 Task: Add Zesty Pearl Couscous With Spring Vegetables Salad to the cart.
Action: Mouse moved to (9, 77)
Screenshot: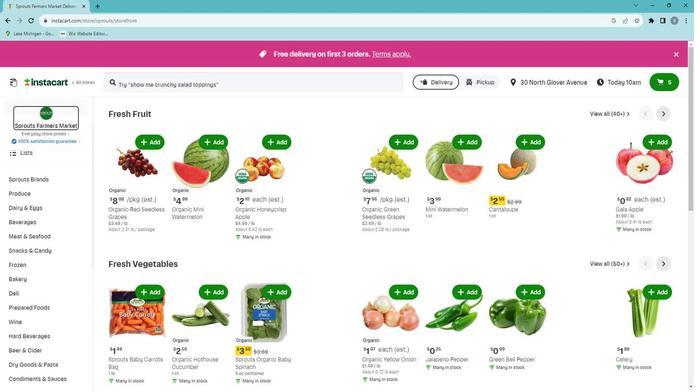 
Action: Mouse pressed left at (9, 77)
Screenshot: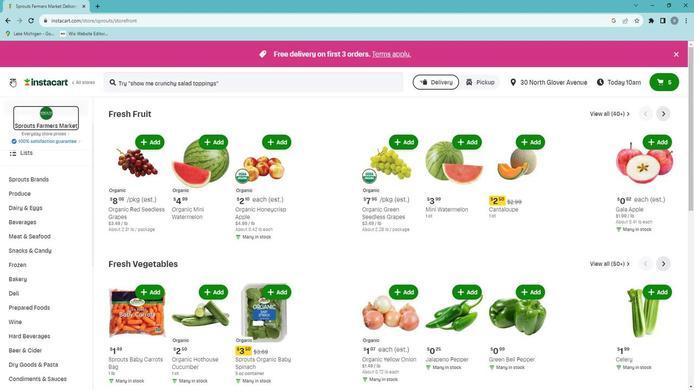 
Action: Mouse moved to (23, 205)
Screenshot: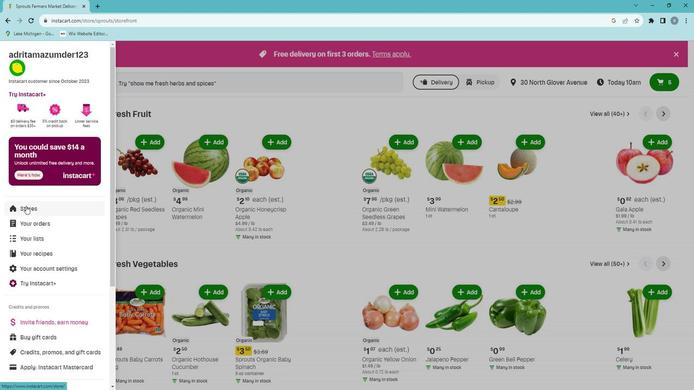 
Action: Mouse pressed left at (23, 205)
Screenshot: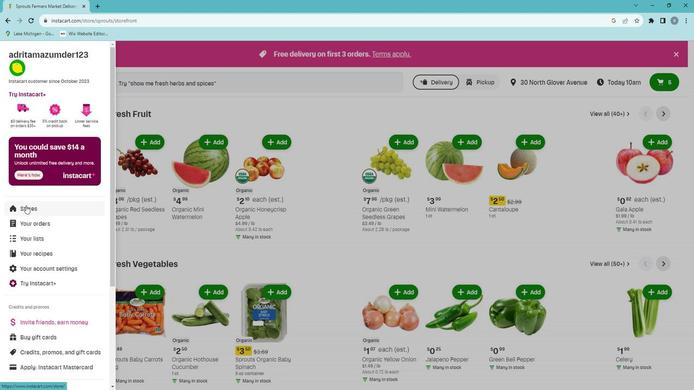 
Action: Mouse moved to (169, 90)
Screenshot: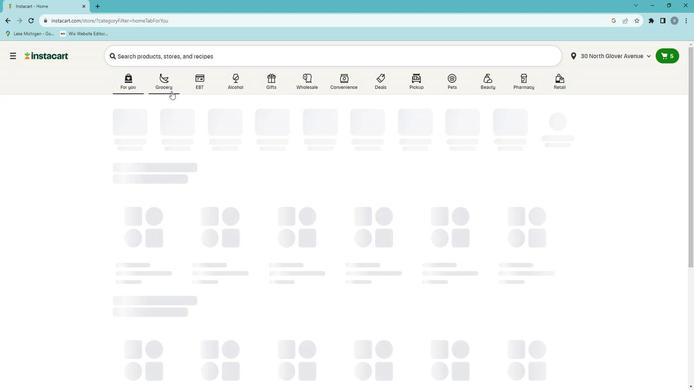 
Action: Mouse pressed left at (169, 90)
Screenshot: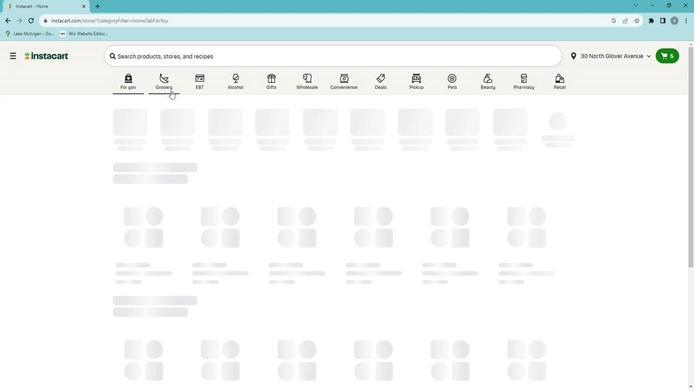 
Action: Mouse moved to (171, 217)
Screenshot: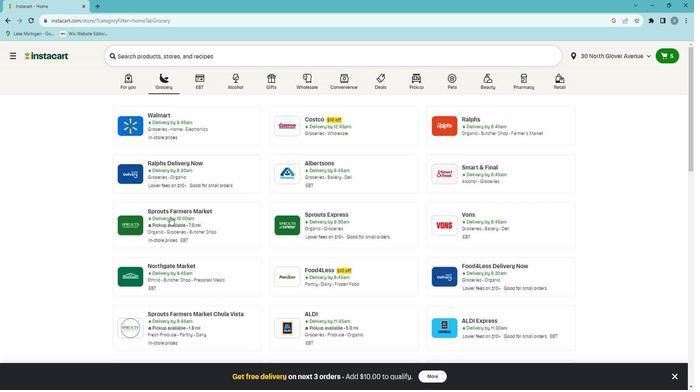 
Action: Mouse pressed left at (171, 217)
Screenshot: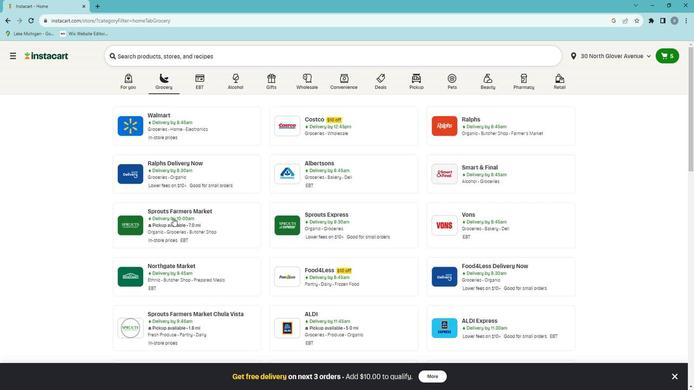 
Action: Mouse moved to (68, 307)
Screenshot: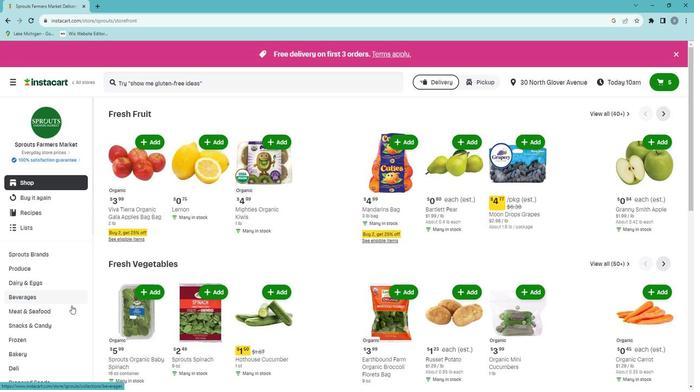 
Action: Mouse scrolled (68, 306) with delta (0, 0)
Screenshot: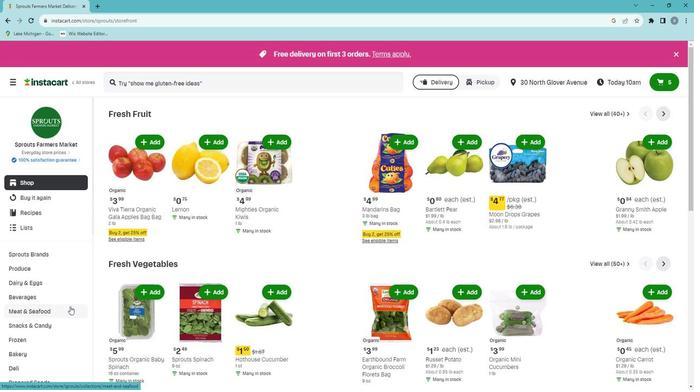 
Action: Mouse scrolled (68, 306) with delta (0, 0)
Screenshot: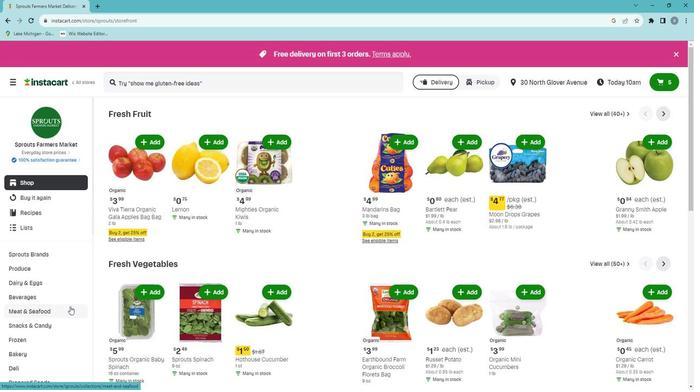 
Action: Mouse moved to (33, 307)
Screenshot: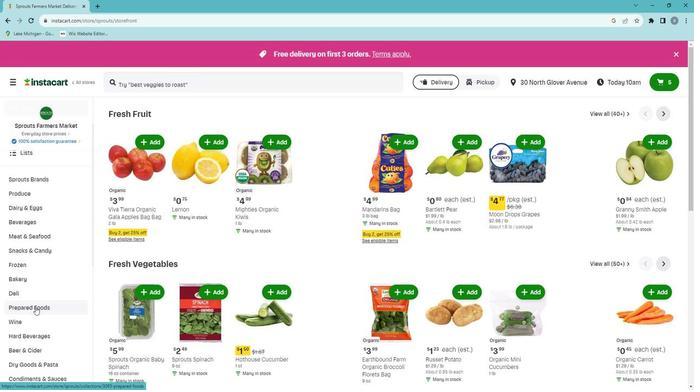 
Action: Mouse pressed left at (33, 307)
Screenshot: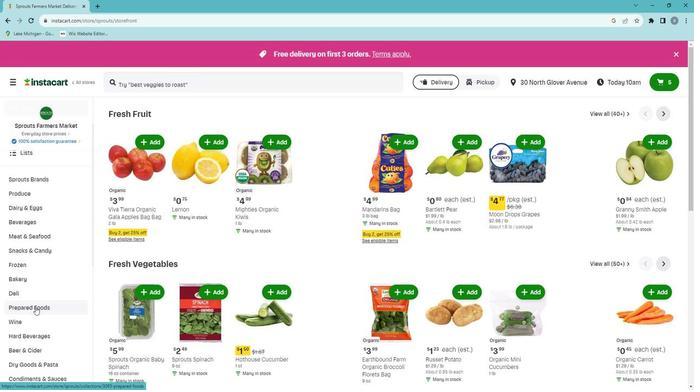 
Action: Mouse moved to (392, 133)
Screenshot: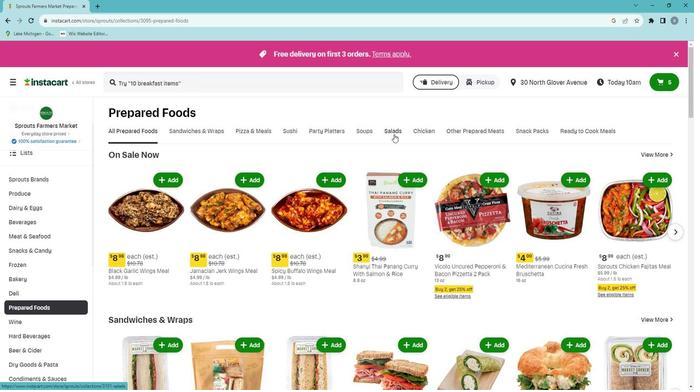
Action: Mouse pressed left at (392, 133)
Screenshot: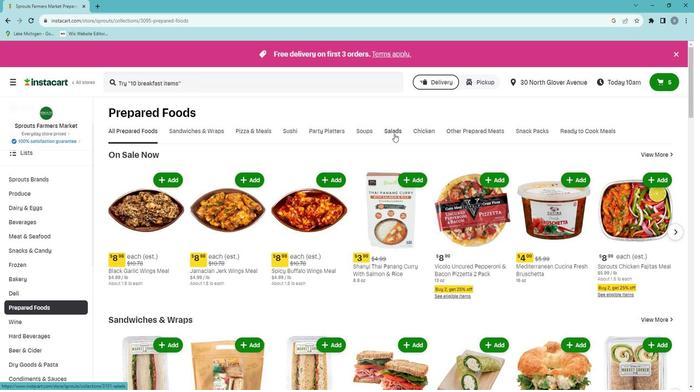 
Action: Mouse moved to (470, 160)
Screenshot: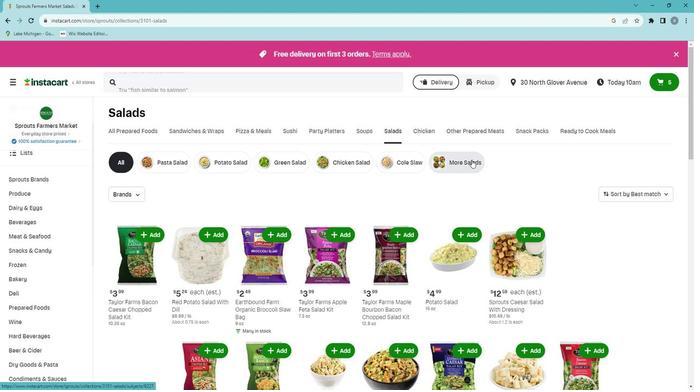 
Action: Mouse pressed left at (470, 160)
Screenshot: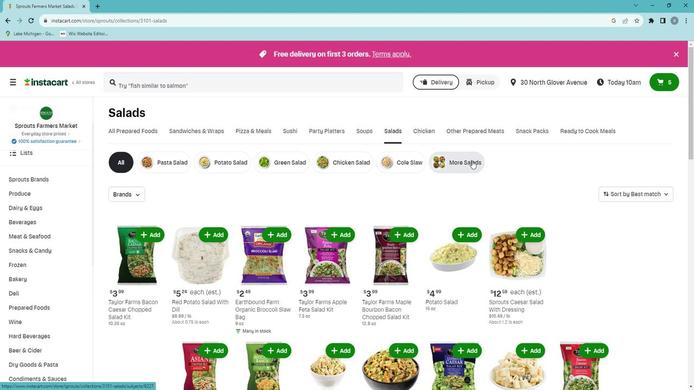 
Action: Mouse moved to (370, 265)
Screenshot: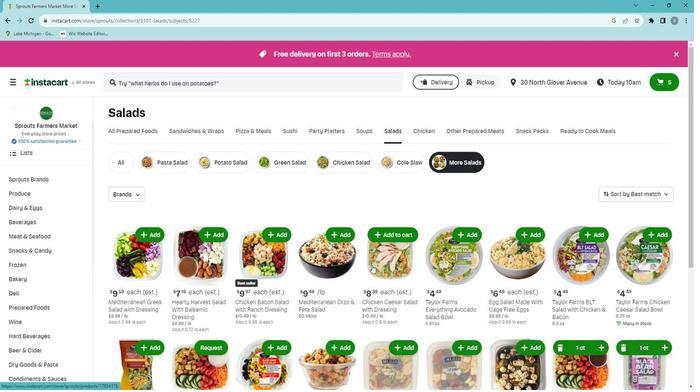 
Action: Mouse scrolled (370, 265) with delta (0, 0)
Screenshot: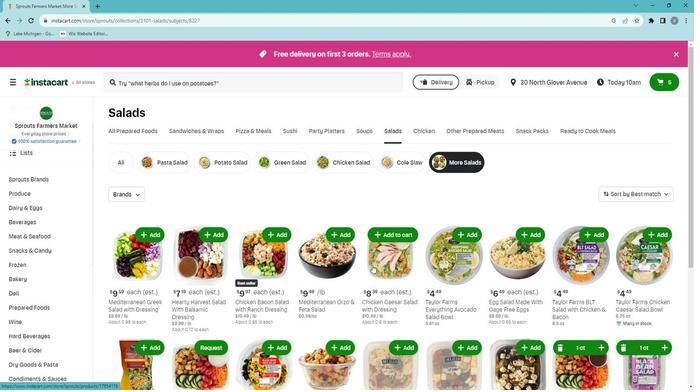 
Action: Mouse moved to (370, 266)
Screenshot: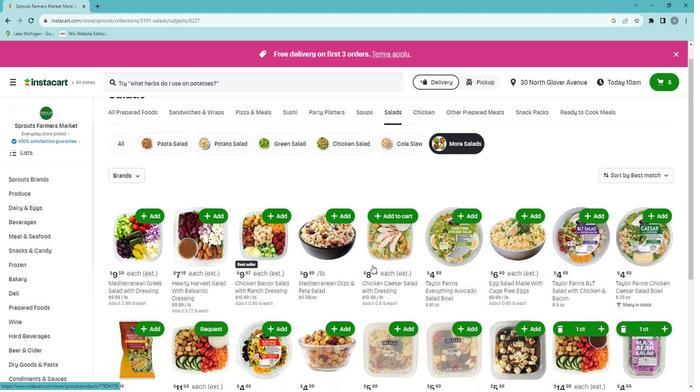 
Action: Mouse scrolled (370, 265) with delta (0, 0)
Screenshot: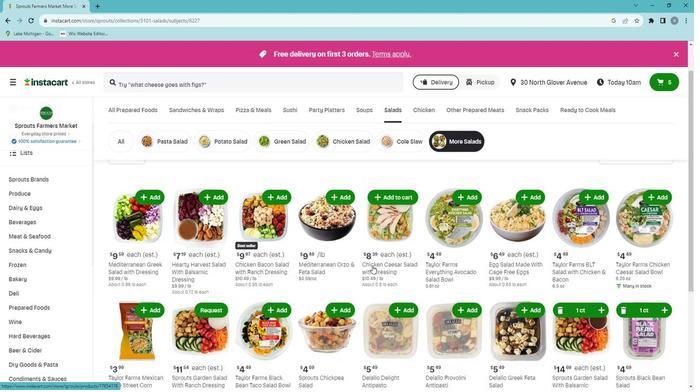 
Action: Mouse scrolled (370, 265) with delta (0, 0)
Screenshot: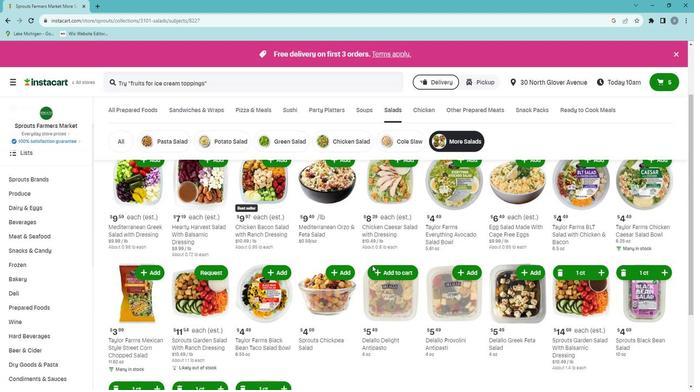 
Action: Mouse moved to (370, 266)
Screenshot: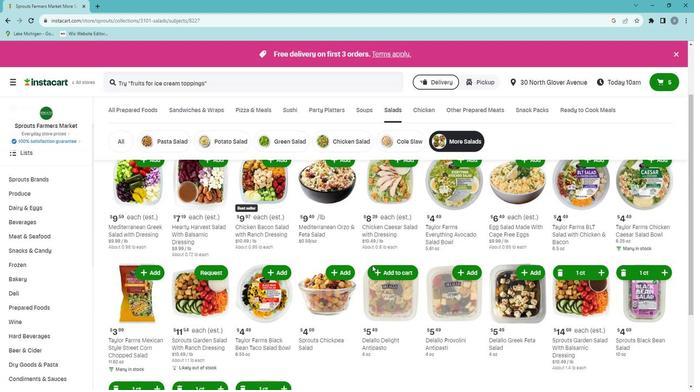 
Action: Mouse scrolled (370, 266) with delta (0, 0)
Screenshot: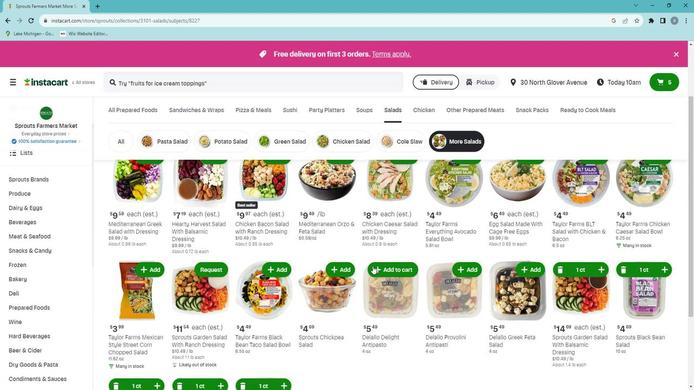 
Action: Mouse scrolled (370, 266) with delta (0, 0)
Screenshot: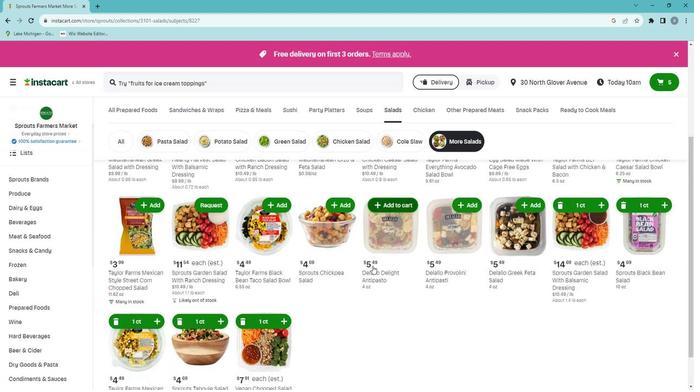 
Action: Mouse scrolled (370, 266) with delta (0, 0)
Screenshot: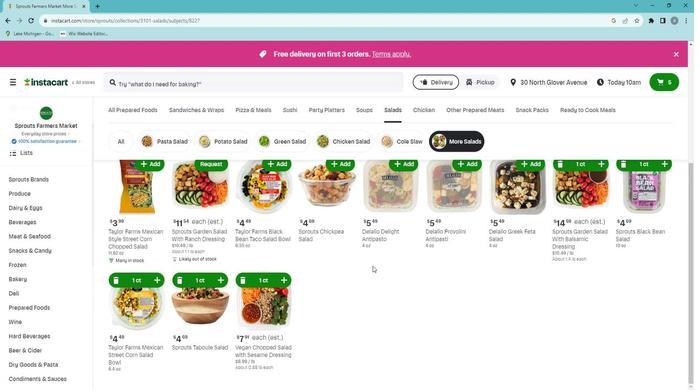 
Action: Mouse scrolled (370, 266) with delta (0, 0)
Screenshot: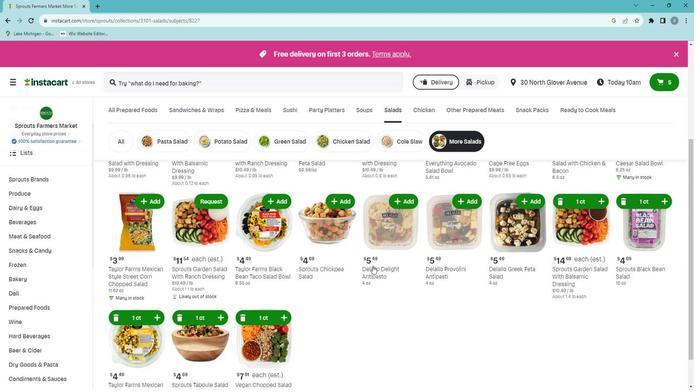 
Action: Mouse scrolled (370, 266) with delta (0, 0)
Screenshot: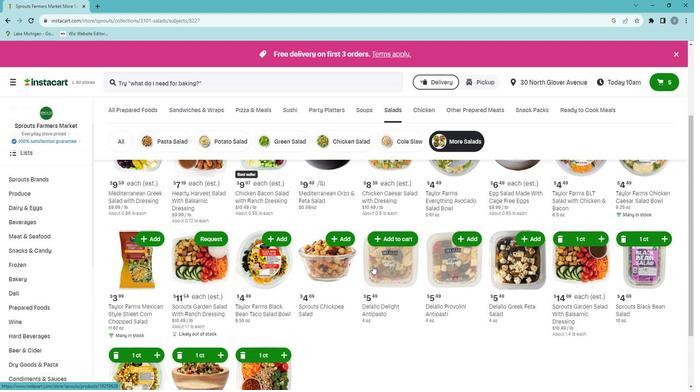 
Action: Mouse scrolled (370, 266) with delta (0, 0)
Screenshot: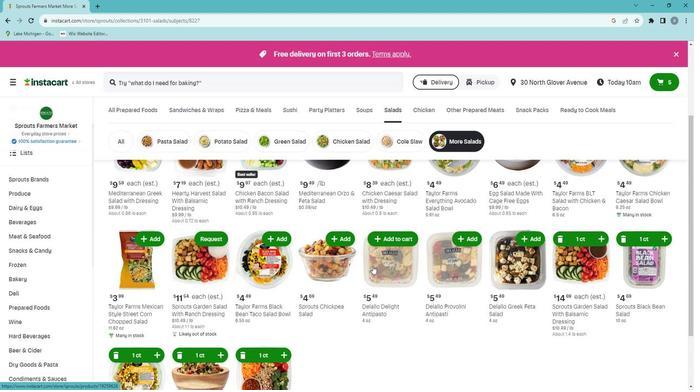 
Action: Mouse moved to (370, 266)
Screenshot: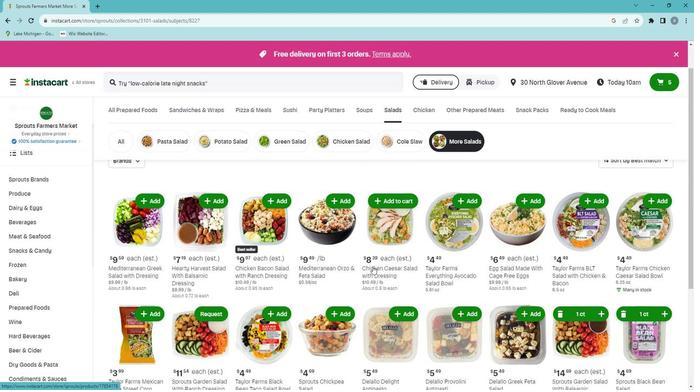 
Action: Mouse scrolled (370, 267) with delta (0, 0)
Screenshot: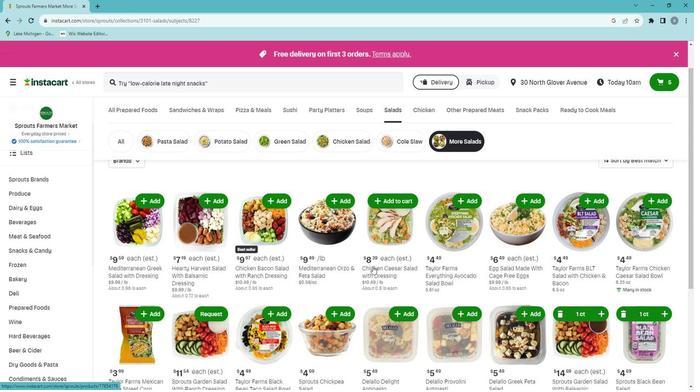 
Action: Mouse scrolled (370, 267) with delta (0, 0)
Screenshot: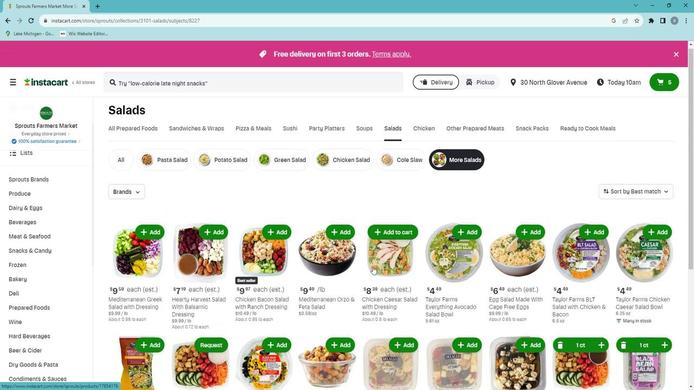 
Action: Mouse moved to (389, 270)
Screenshot: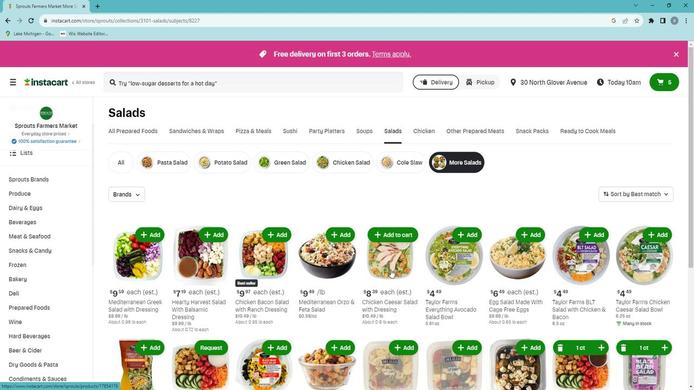 
Action: Mouse scrolled (389, 270) with delta (0, 0)
Screenshot: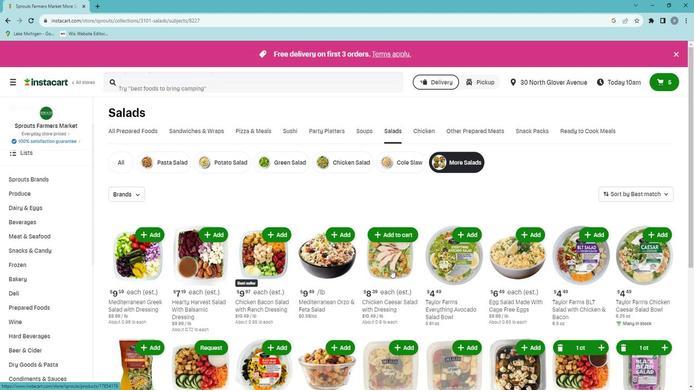 
Action: Mouse scrolled (389, 270) with delta (0, 0)
Screenshot: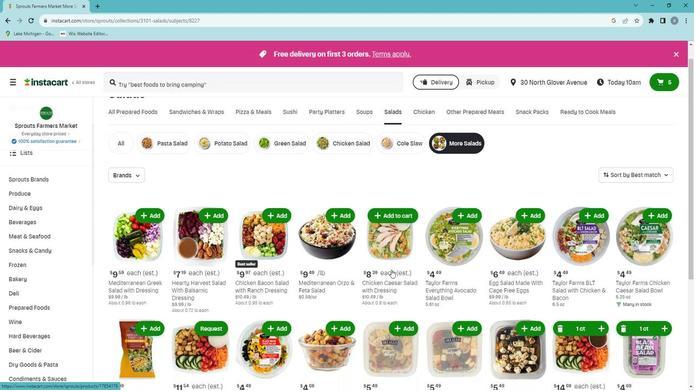 
Action: Mouse moved to (415, 290)
Screenshot: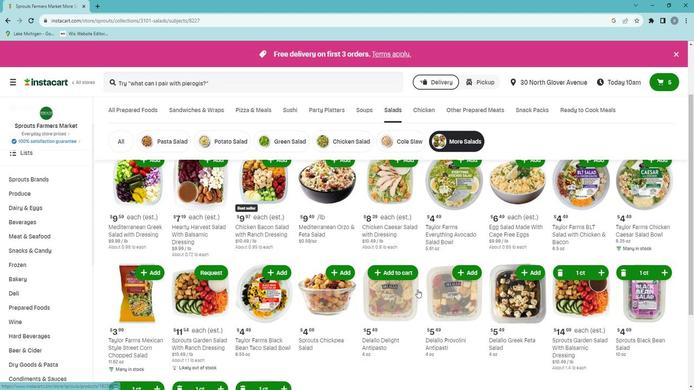 
Action: Mouse scrolled (415, 290) with delta (0, 0)
Screenshot: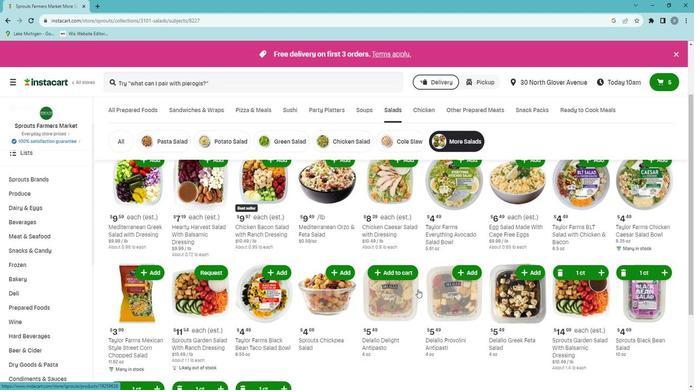 
Action: Mouse scrolled (415, 290) with delta (0, 0)
Screenshot: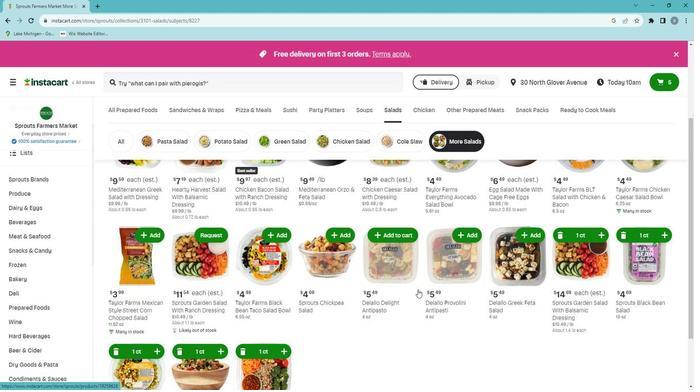 
Action: Mouse scrolled (415, 290) with delta (0, 0)
Screenshot: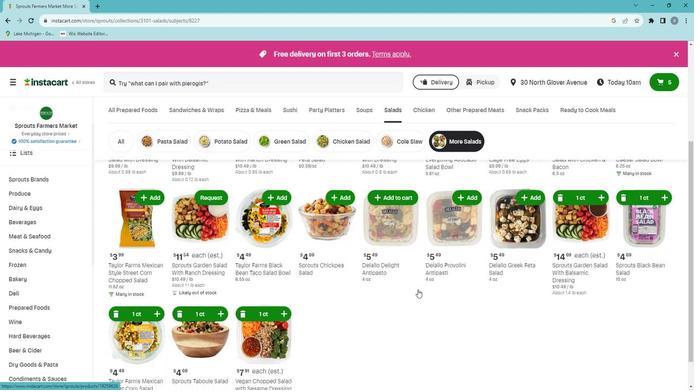 
Action: Mouse moved to (213, 85)
Screenshot: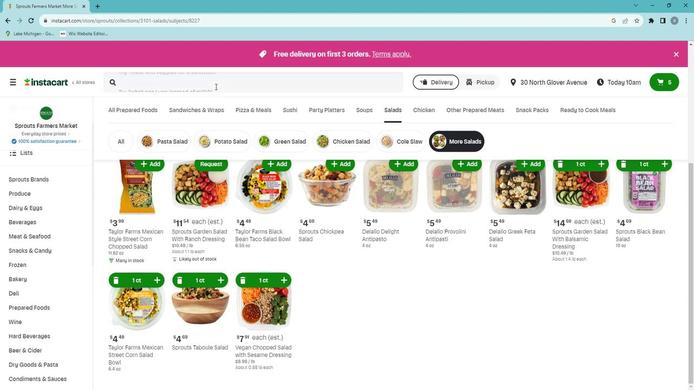 
Action: Mouse pressed left at (213, 85)
Screenshot: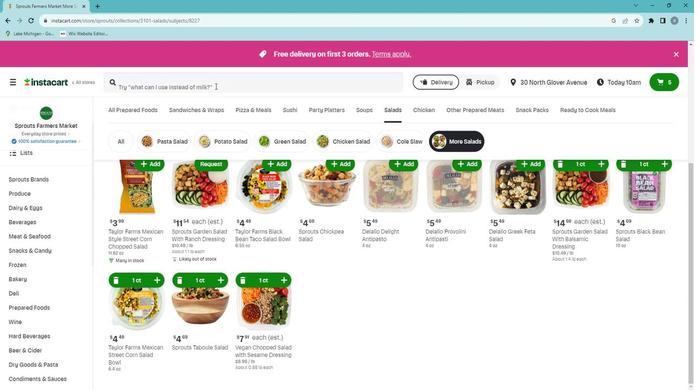 
Action: Mouse moved to (229, 85)
Screenshot: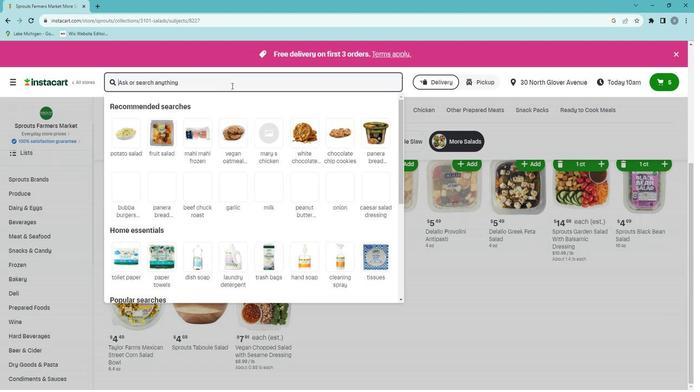 
Action: Key pressed <Key.shift><Key.shift><Key.shift><Key.shift><Key.shift><Key.shift><Key.shift><Key.shift><Key.shift><Key.shift><Key.shift>Zesty<Key.space>pearl<Key.space>couscous<Key.space>e<Key.backspace>with<Key.space>spring<Key.space>b<Key.backspace>vegetables<Key.space>salad<Key.enter>
Screenshot: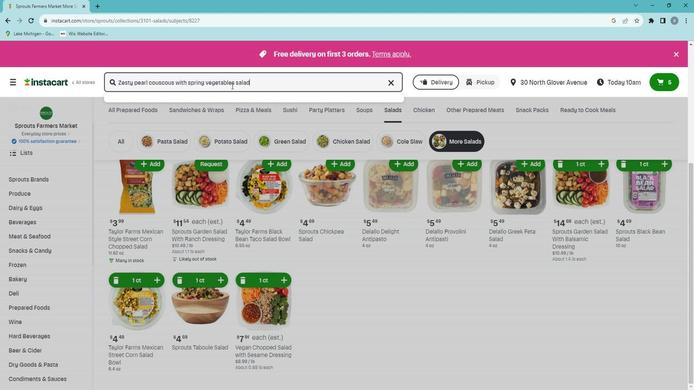 
Action: Mouse moved to (319, 123)
Screenshot: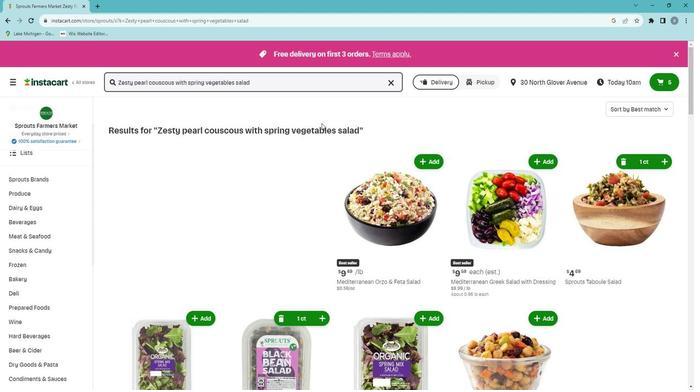 
Action: Mouse scrolled (319, 123) with delta (0, 0)
Screenshot: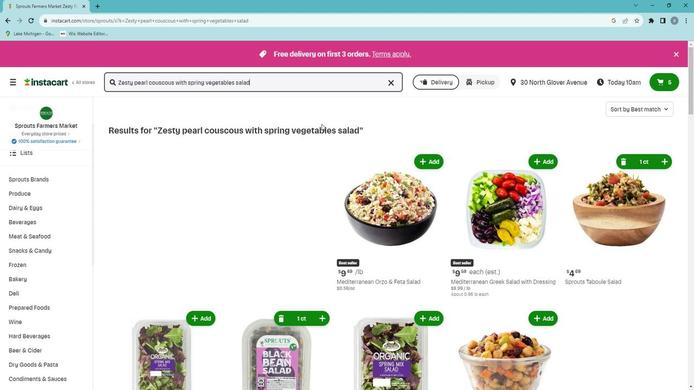 
Action: Mouse moved to (319, 124)
Screenshot: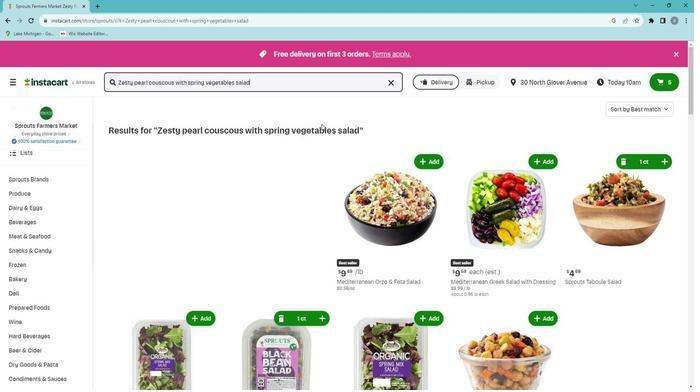 
Action: Mouse scrolled (319, 123) with delta (0, 0)
Screenshot: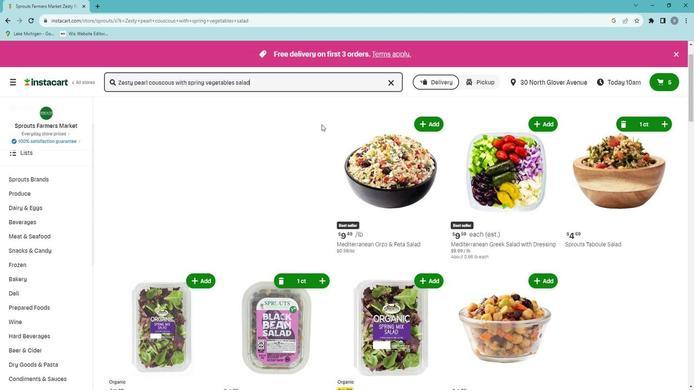 
Action: Mouse scrolled (319, 123) with delta (0, 0)
Screenshot: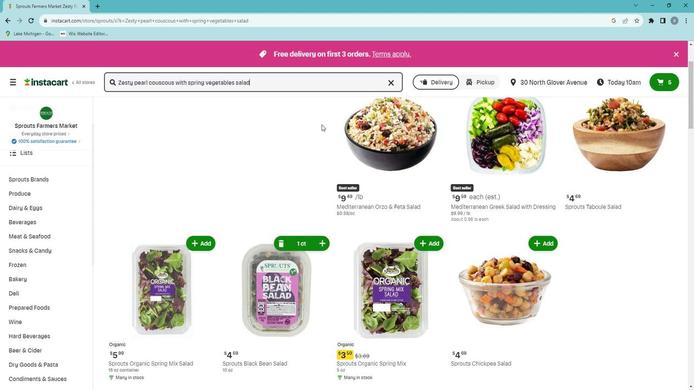 
Action: Mouse scrolled (319, 123) with delta (0, 0)
Screenshot: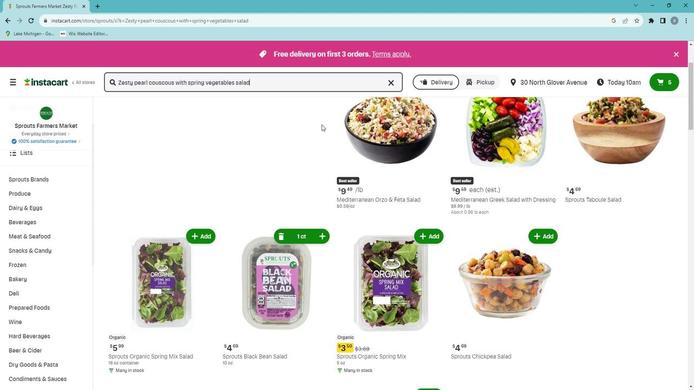 
Action: Mouse scrolled (319, 123) with delta (0, 0)
Screenshot: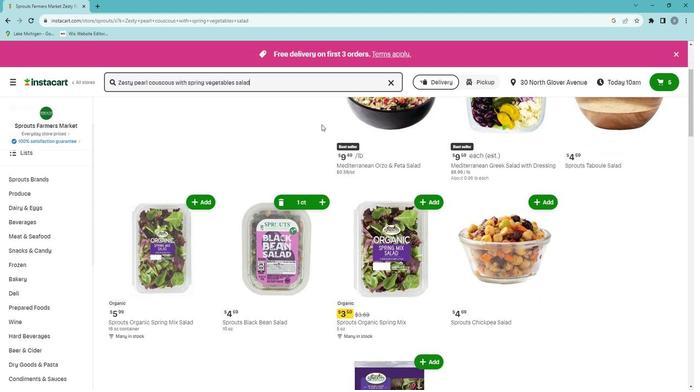
Action: Mouse scrolled (319, 123) with delta (0, 0)
Screenshot: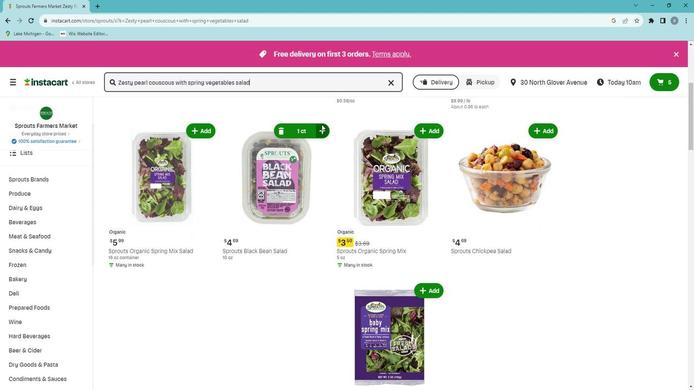 
Action: Mouse scrolled (319, 123) with delta (0, 0)
Screenshot: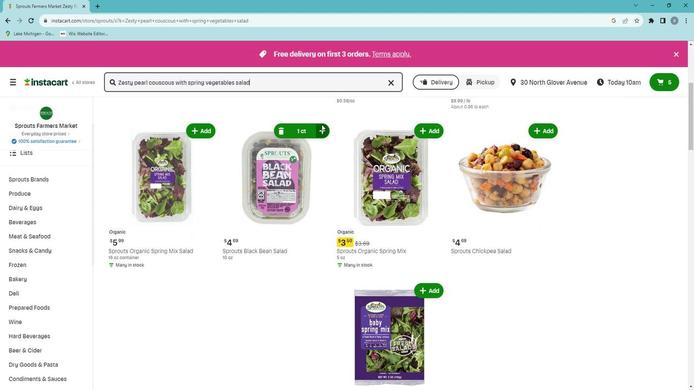 
Action: Mouse scrolled (319, 123) with delta (0, 0)
Screenshot: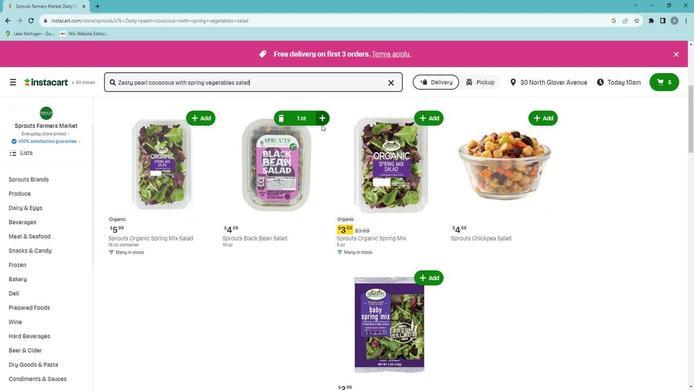 
Action: Mouse scrolled (319, 123) with delta (0, 0)
Screenshot: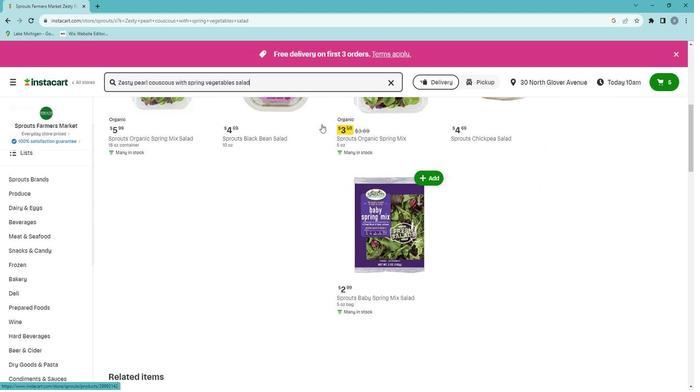 
Action: Mouse scrolled (319, 123) with delta (0, 0)
Screenshot: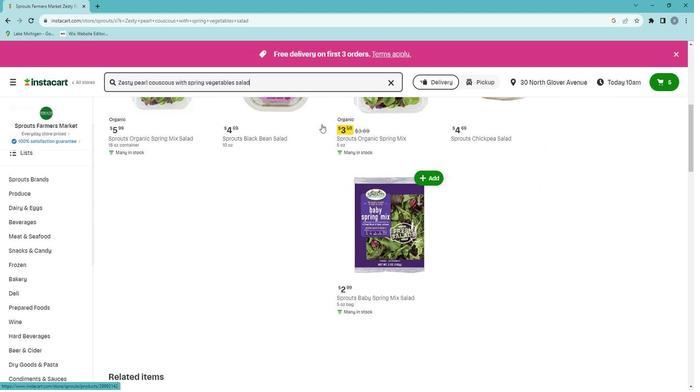 
Action: Mouse scrolled (319, 123) with delta (0, 0)
Screenshot: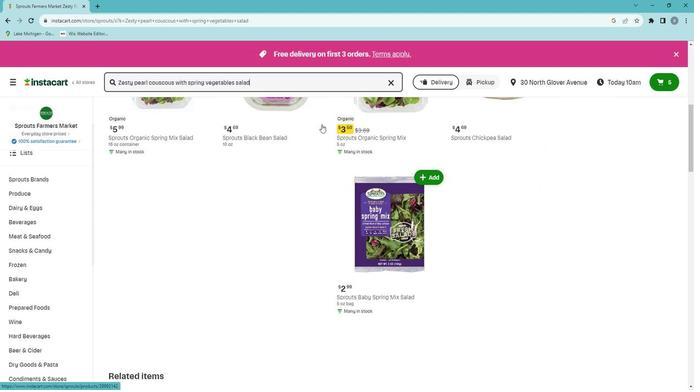 
Action: Mouse scrolled (319, 123) with delta (0, 0)
Screenshot: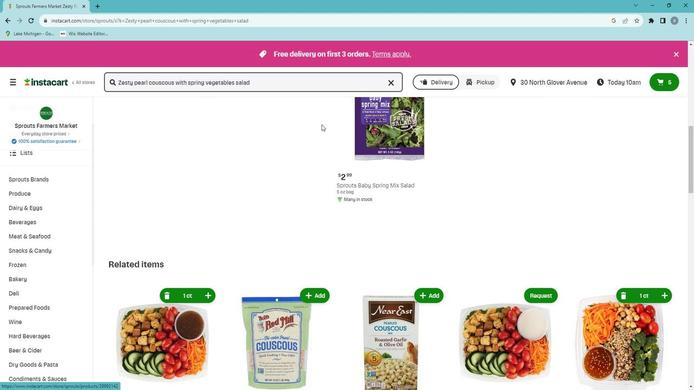 
Action: Mouse scrolled (319, 123) with delta (0, 0)
Screenshot: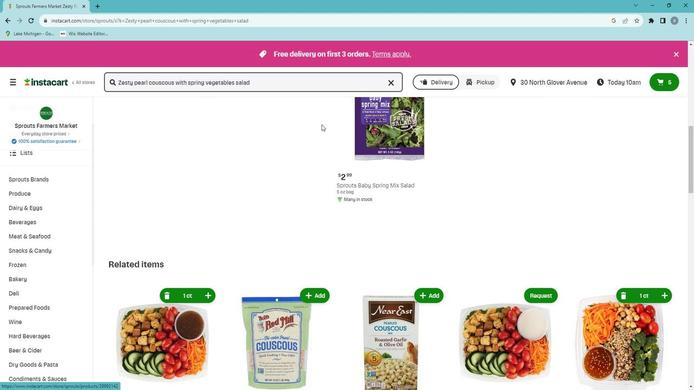 
Action: Mouse scrolled (319, 123) with delta (0, 0)
Screenshot: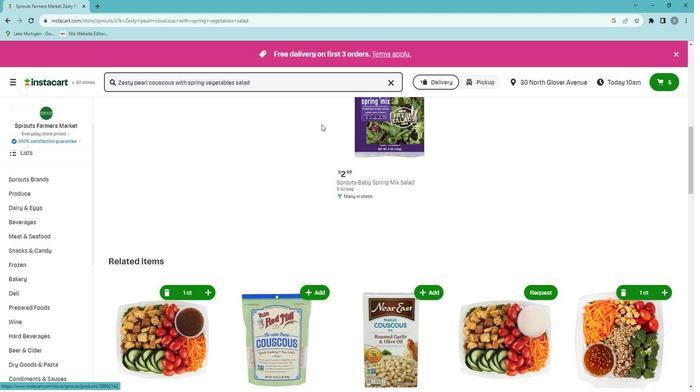 
Action: Mouse scrolled (319, 123) with delta (0, 0)
Screenshot: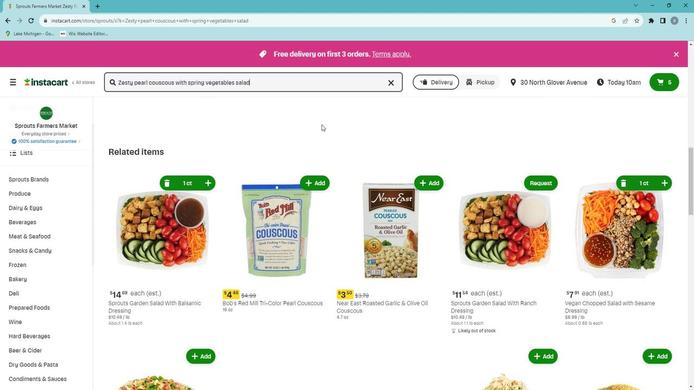 
Action: Mouse scrolled (319, 123) with delta (0, 0)
Screenshot: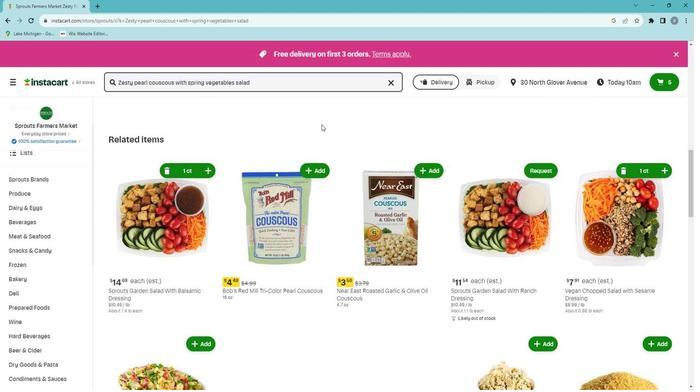 
Action: Mouse scrolled (319, 123) with delta (0, 0)
Screenshot: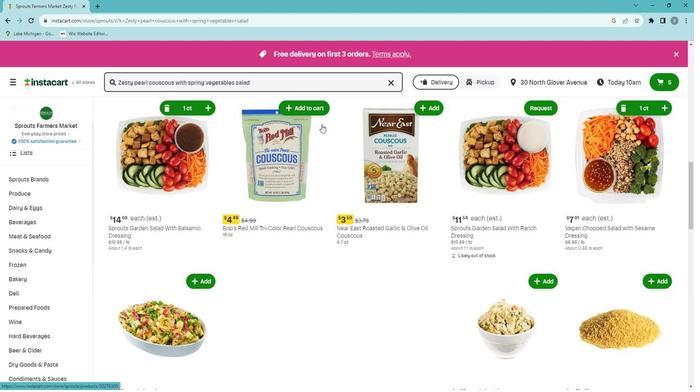 
Action: Mouse scrolled (319, 123) with delta (0, 0)
Screenshot: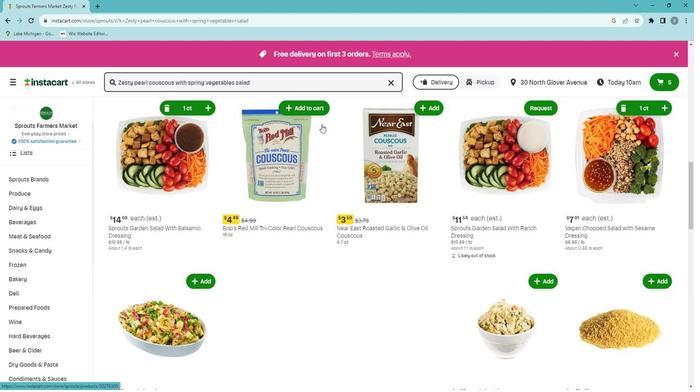 
Action: Mouse scrolled (319, 123) with delta (0, 0)
Screenshot: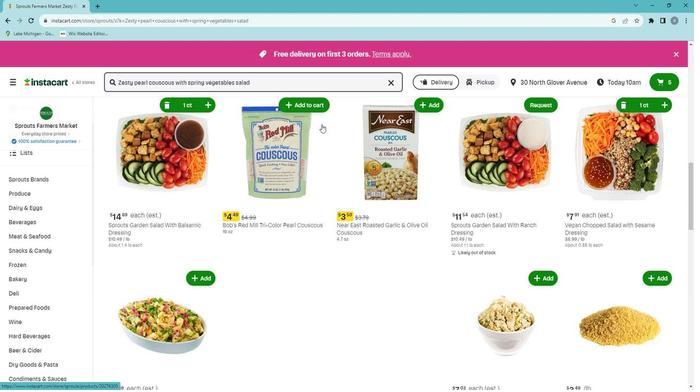
Action: Mouse scrolled (319, 123) with delta (0, 0)
Screenshot: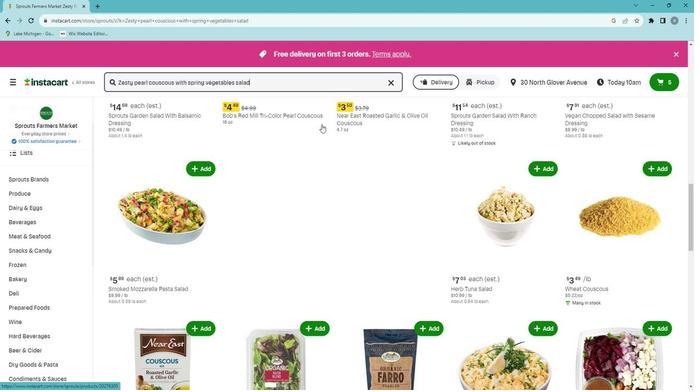 
Action: Mouse scrolled (319, 123) with delta (0, 0)
Screenshot: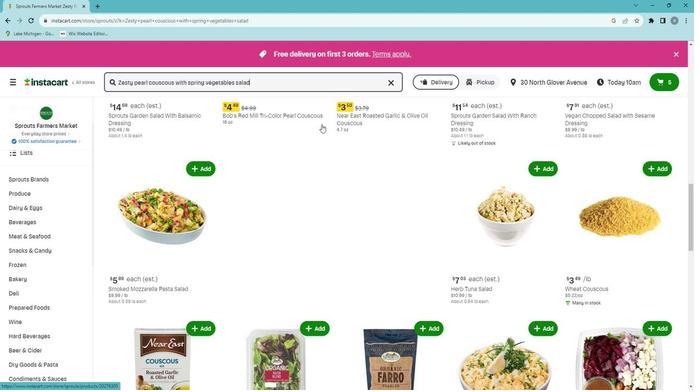 
Action: Mouse scrolled (319, 123) with delta (0, 0)
Screenshot: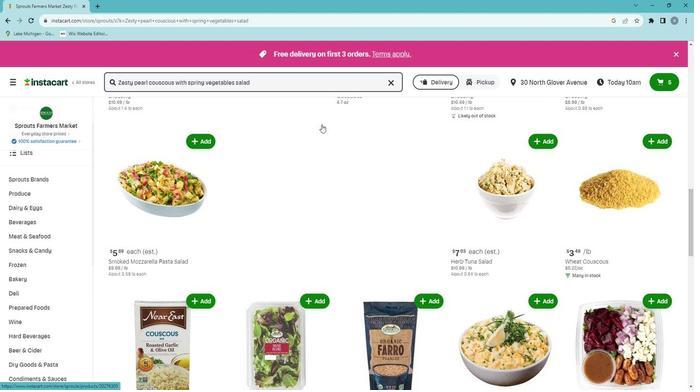 
Action: Mouse scrolled (319, 123) with delta (0, 0)
Screenshot: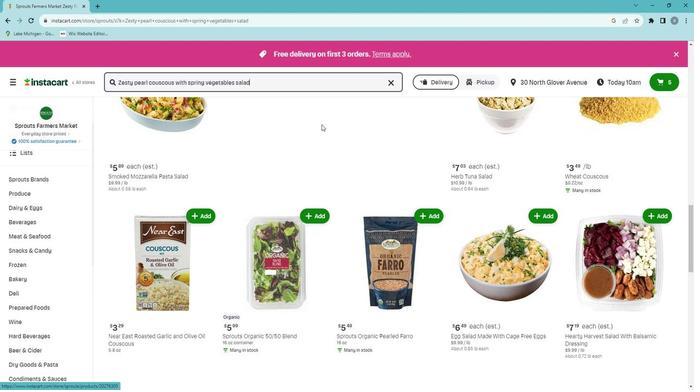 
Action: Mouse scrolled (319, 123) with delta (0, 0)
Screenshot: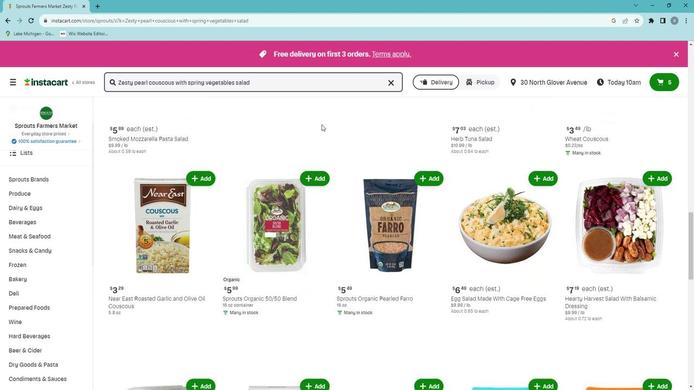 
Action: Mouse scrolled (319, 123) with delta (0, 0)
Screenshot: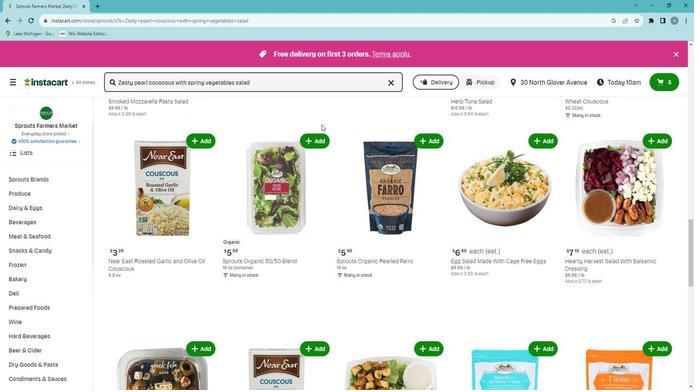 
Action: Mouse scrolled (319, 123) with delta (0, 0)
Screenshot: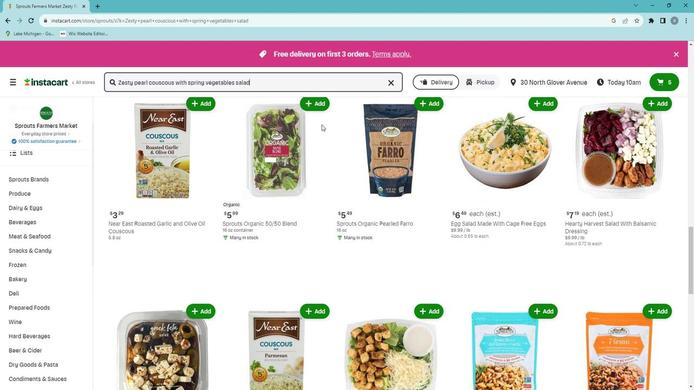 
Action: Mouse scrolled (319, 123) with delta (0, 0)
Screenshot: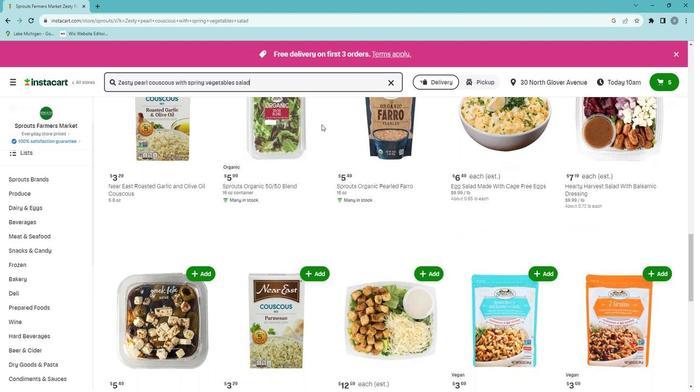 
Action: Mouse scrolled (319, 123) with delta (0, 0)
Screenshot: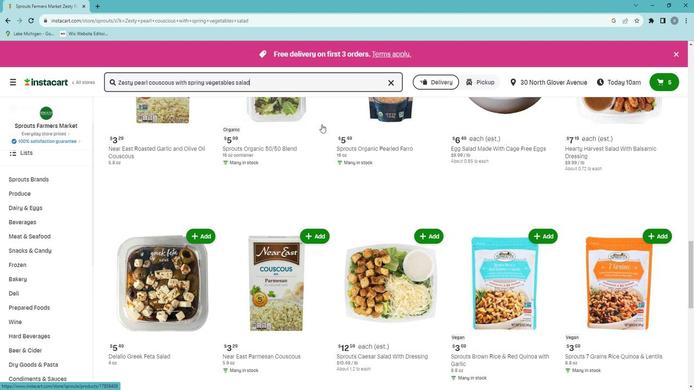 
Action: Mouse scrolled (319, 123) with delta (0, 0)
Screenshot: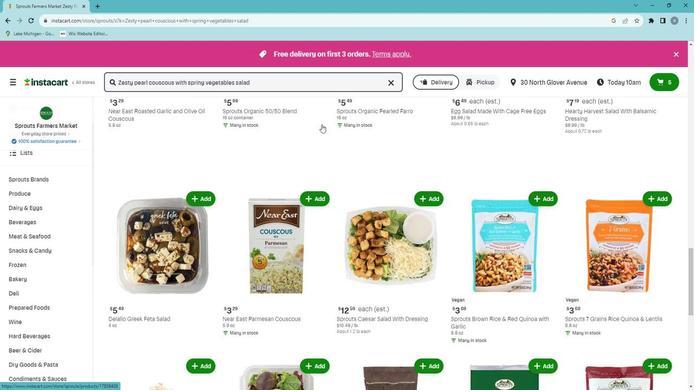 
Action: Mouse scrolled (319, 123) with delta (0, 0)
Screenshot: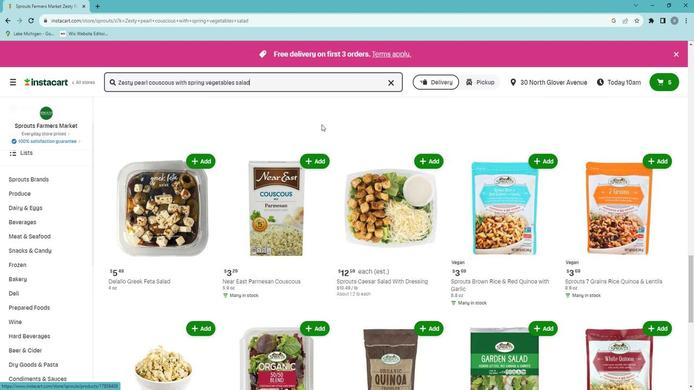 
Action: Mouse scrolled (319, 123) with delta (0, 0)
Screenshot: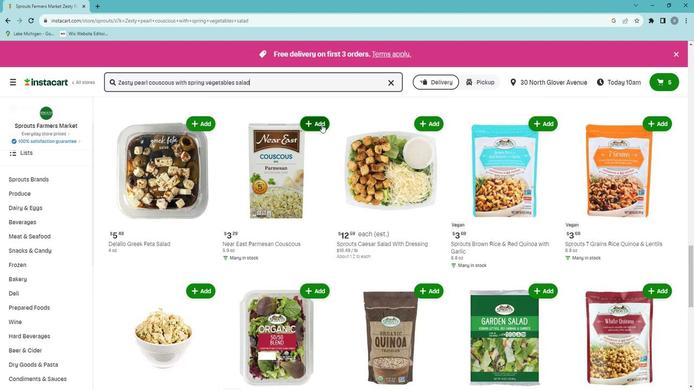 
Action: Mouse scrolled (319, 123) with delta (0, 0)
Screenshot: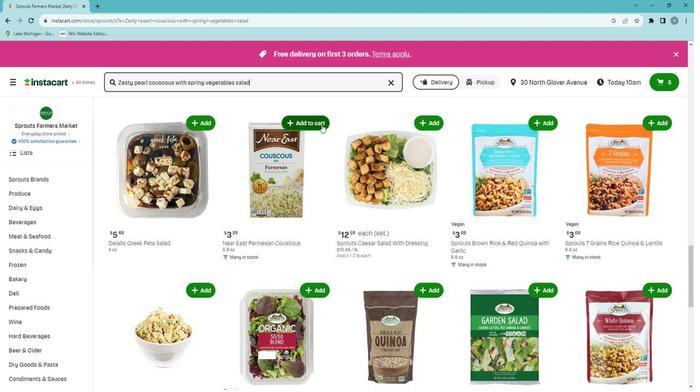 
Action: Mouse scrolled (319, 123) with delta (0, 0)
Screenshot: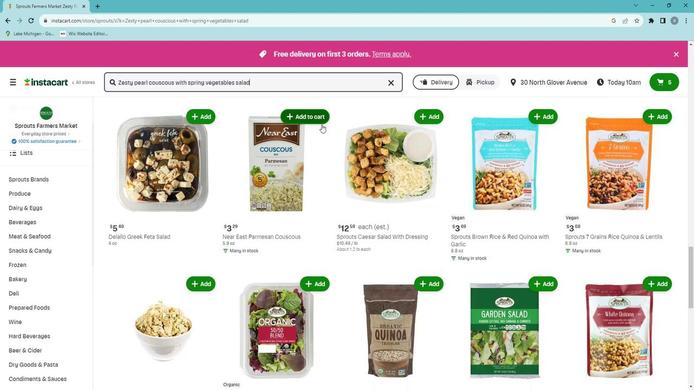 
Action: Mouse scrolled (319, 123) with delta (0, 0)
Screenshot: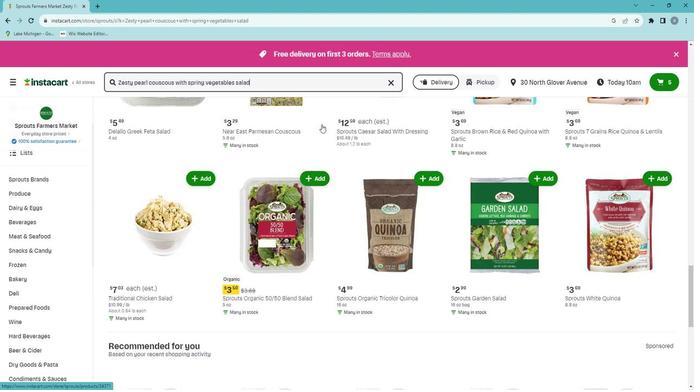 
Action: Mouse scrolled (319, 123) with delta (0, 0)
Screenshot: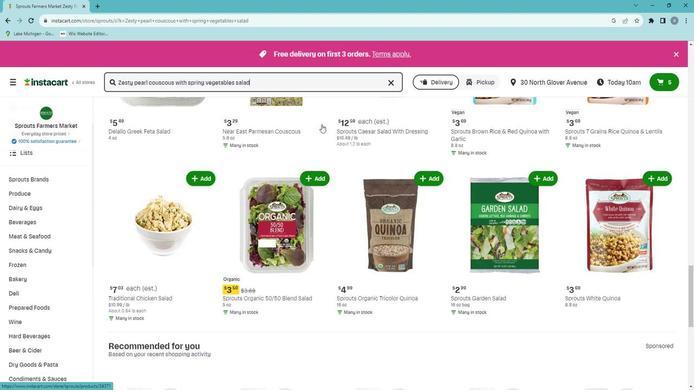 
Action: Mouse scrolled (319, 123) with delta (0, 0)
Screenshot: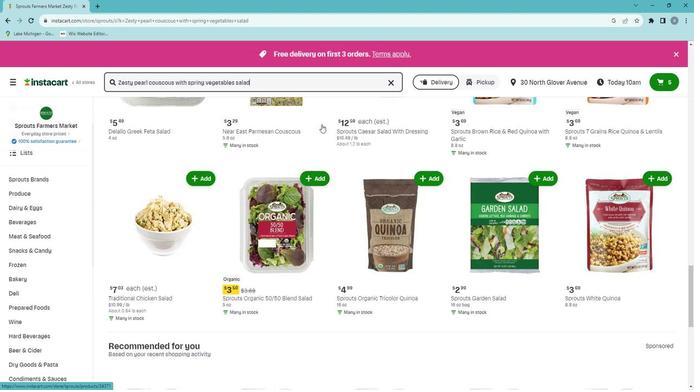 
Action: Mouse moved to (321, 123)
Screenshot: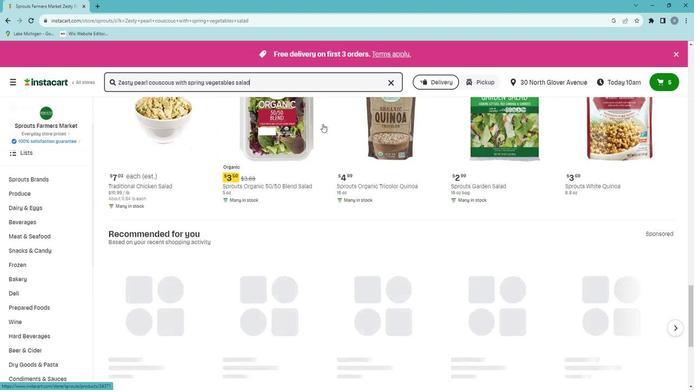 
